 Task: select a rule when a card is archived by anyone except me .
Action: Mouse moved to (1160, 97)
Screenshot: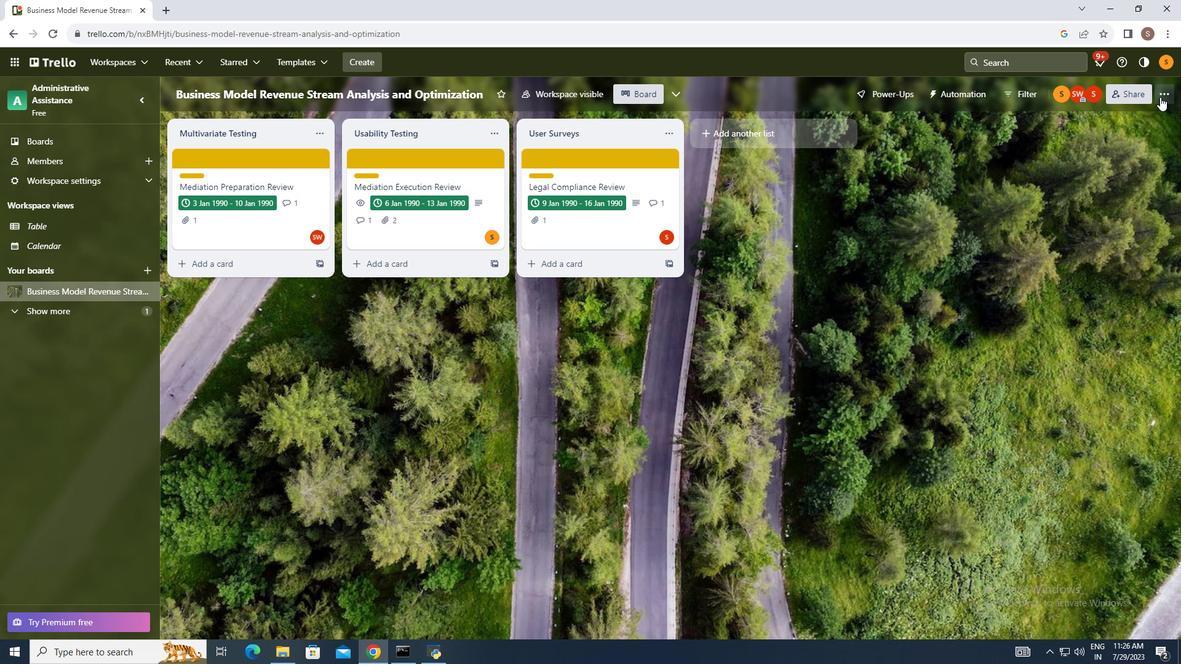 
Action: Mouse pressed left at (1160, 97)
Screenshot: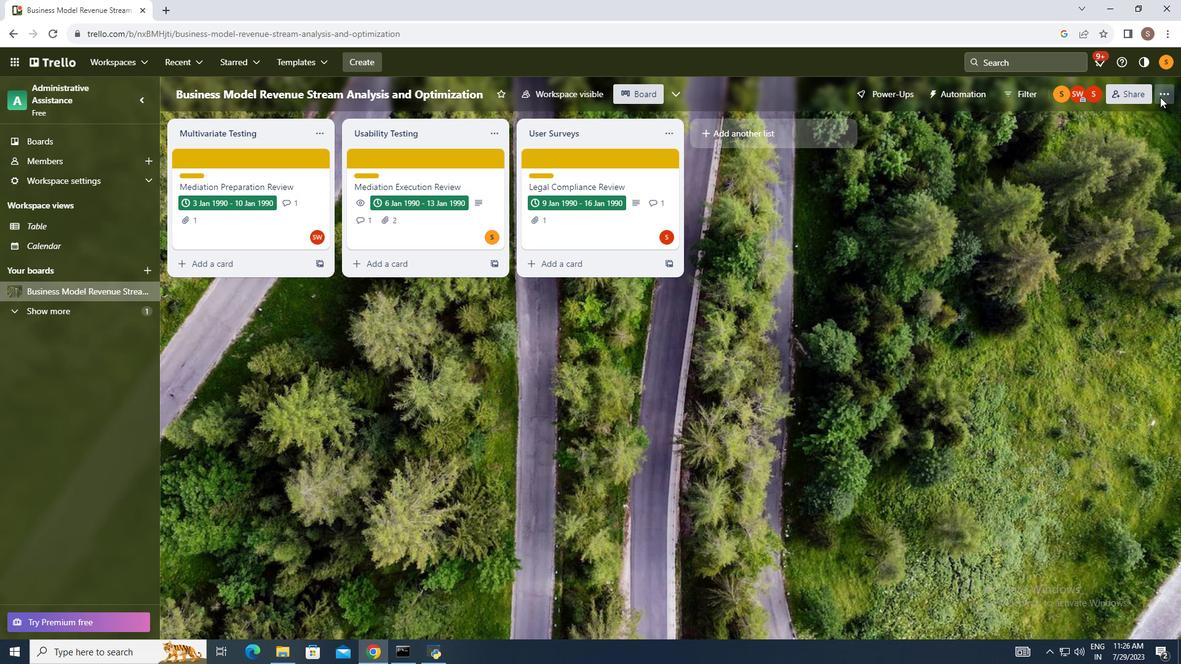 
Action: Mouse moved to (1062, 258)
Screenshot: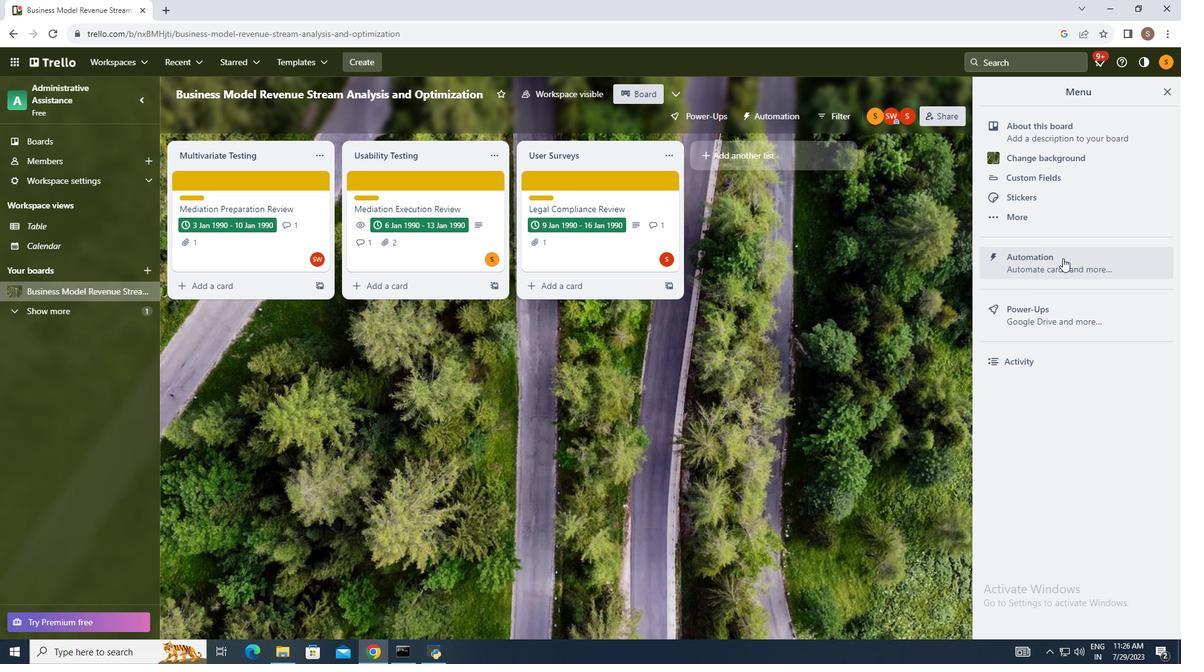 
Action: Mouse pressed left at (1062, 258)
Screenshot: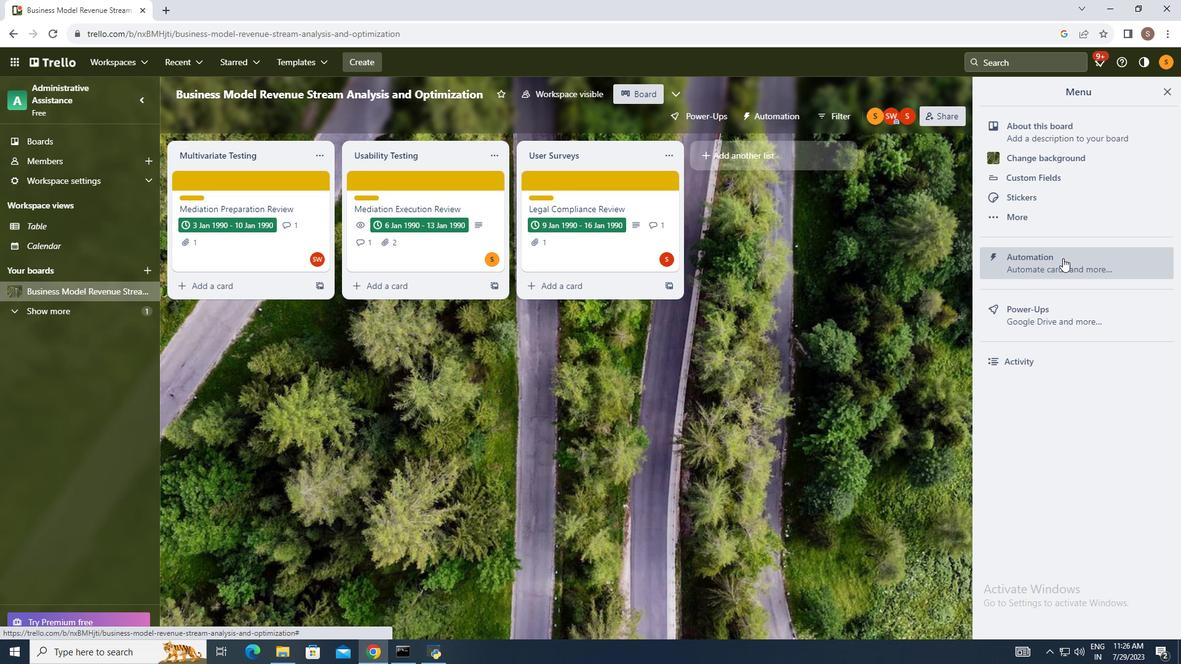 
Action: Mouse moved to (216, 225)
Screenshot: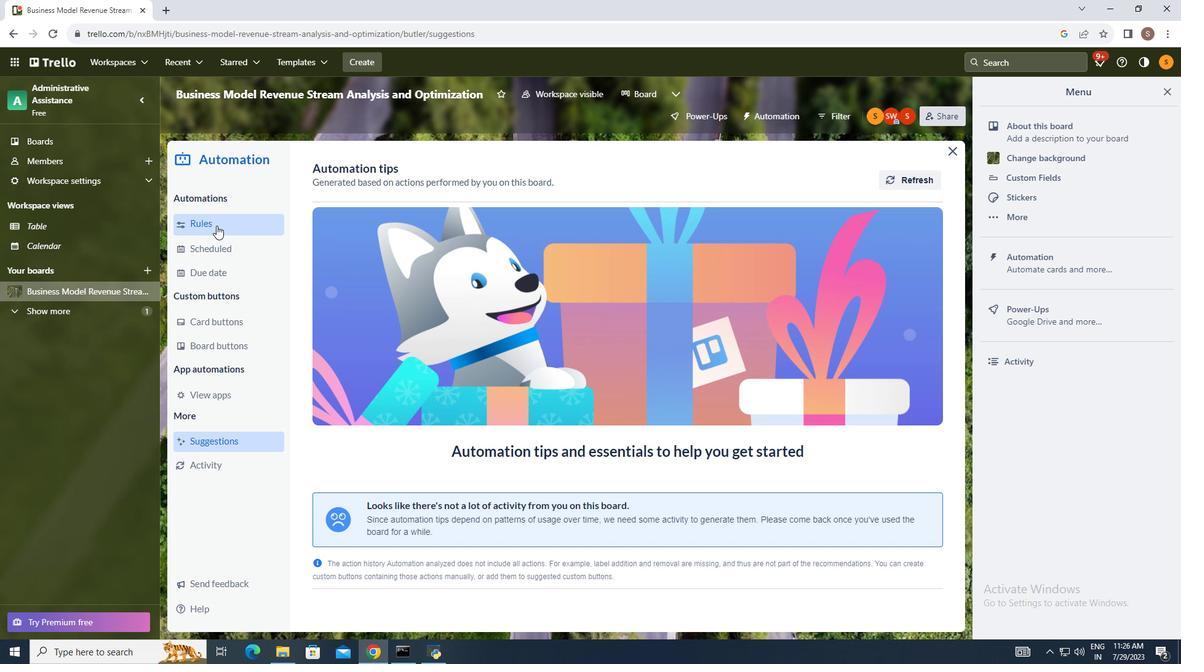 
Action: Mouse pressed left at (216, 225)
Screenshot: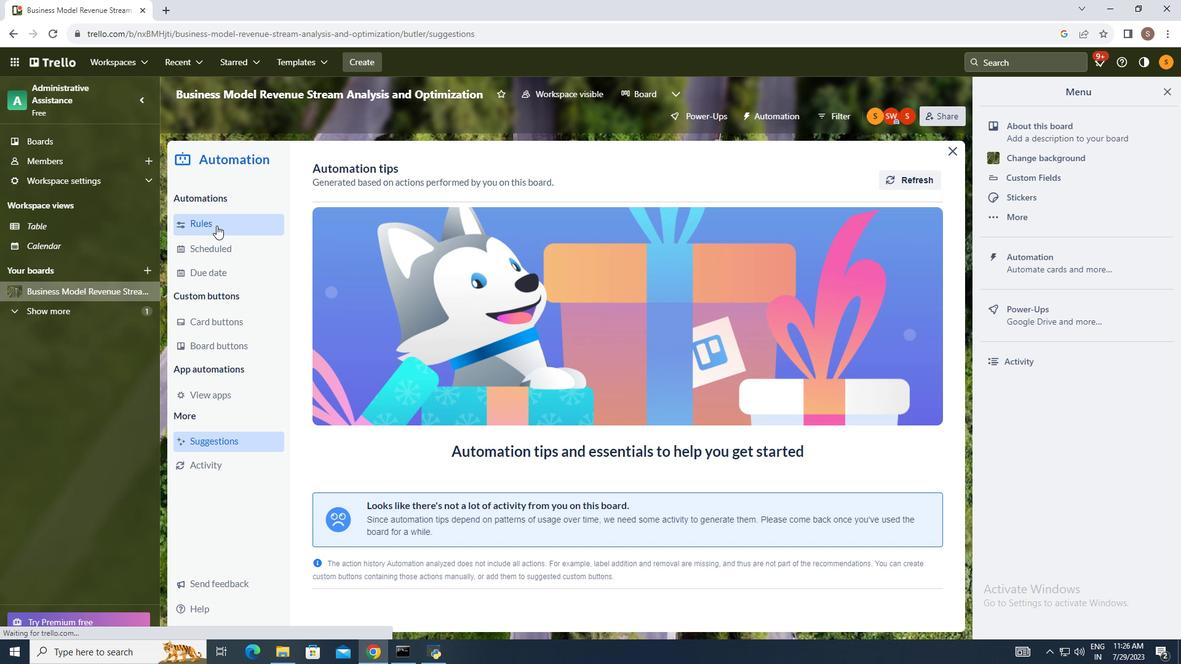 
Action: Mouse moved to (804, 174)
Screenshot: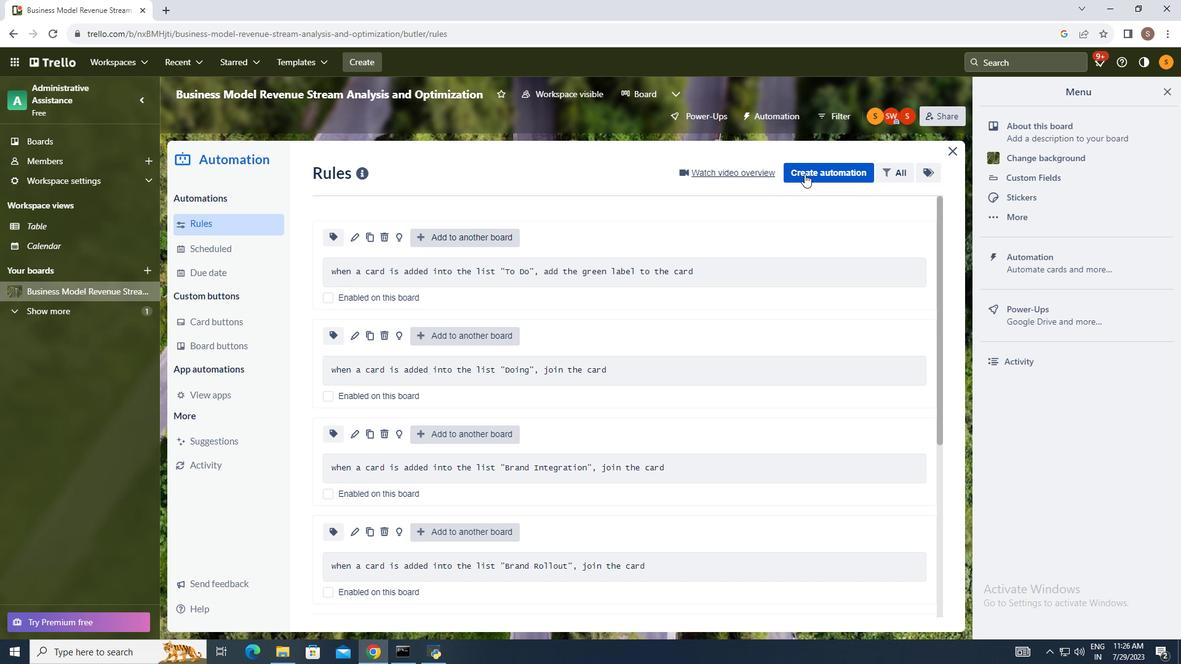 
Action: Mouse pressed left at (804, 174)
Screenshot: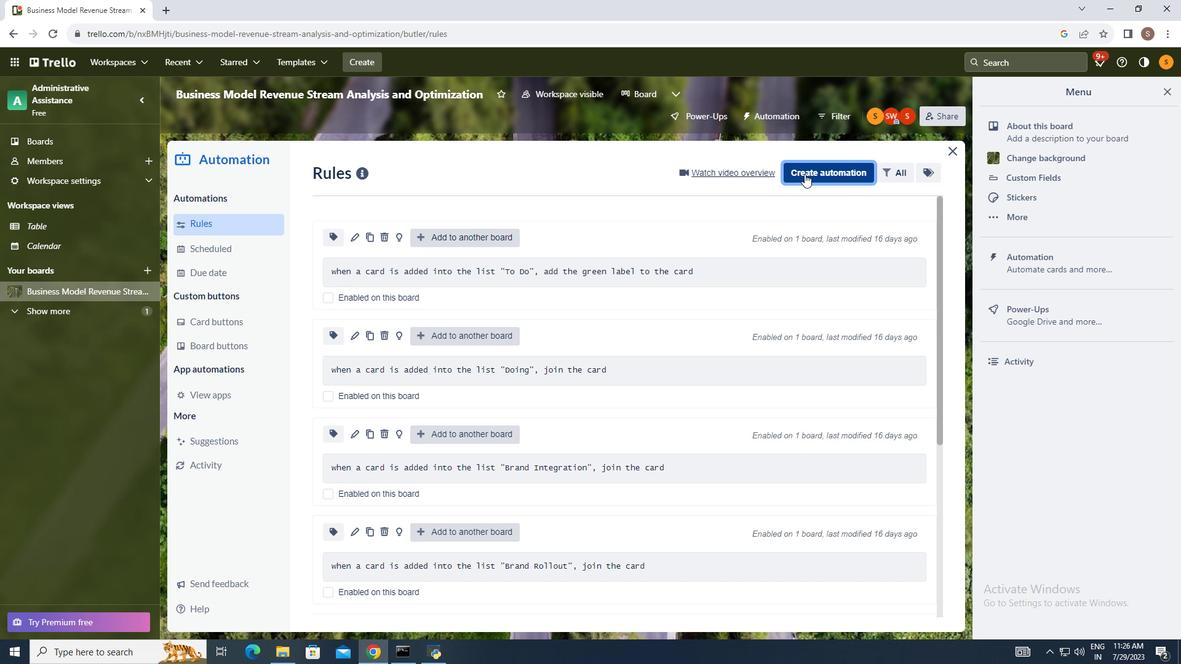 
Action: Mouse moved to (626, 294)
Screenshot: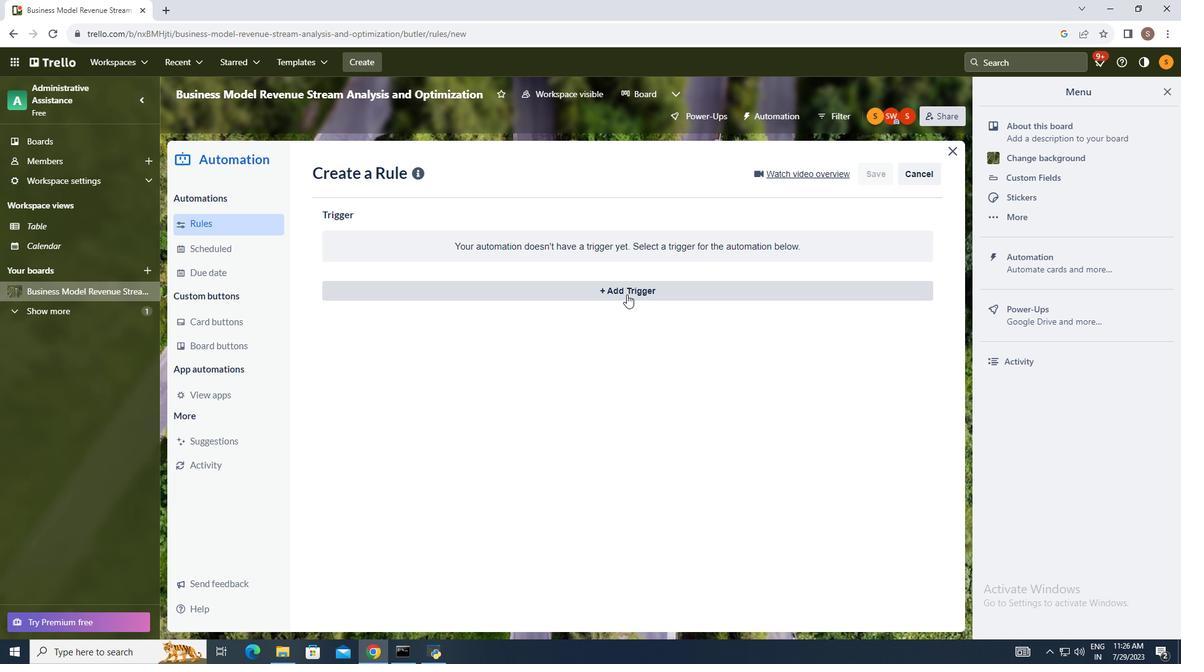 
Action: Mouse pressed left at (626, 294)
Screenshot: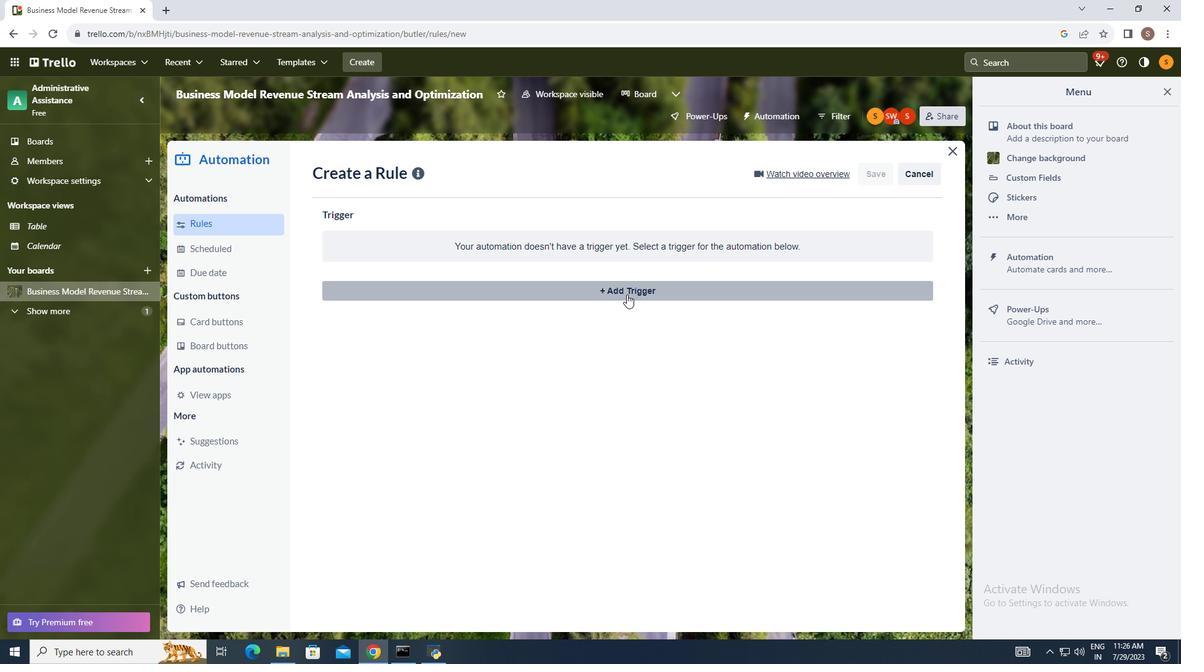 
Action: Mouse moved to (413, 493)
Screenshot: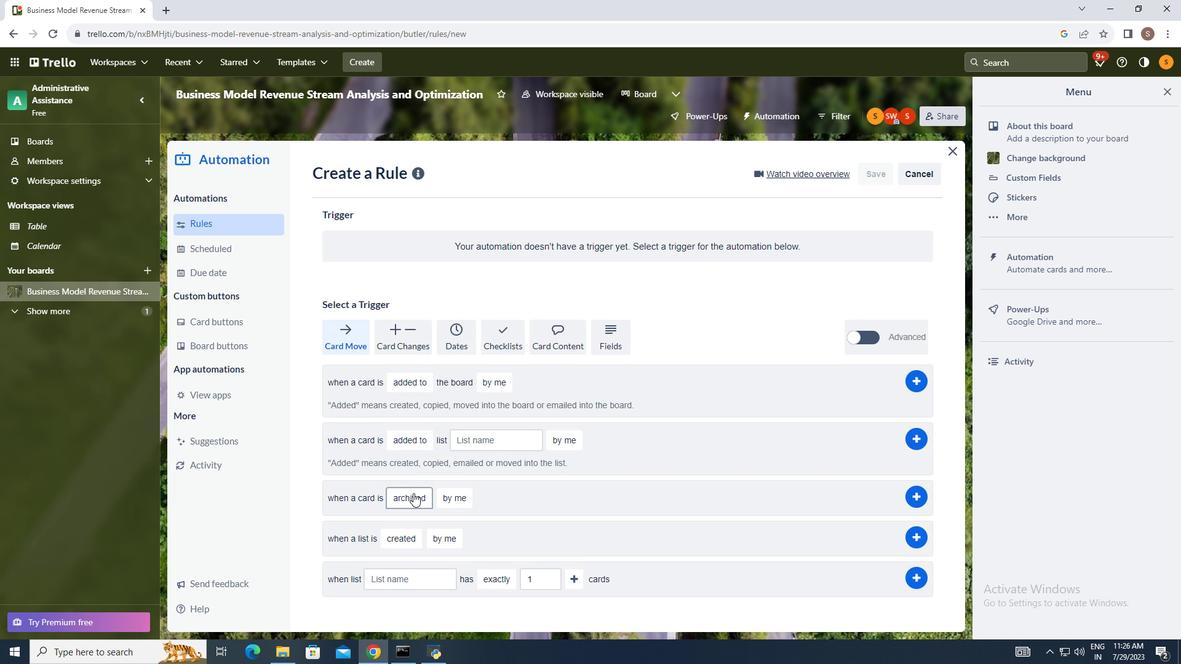 
Action: Mouse pressed left at (413, 493)
Screenshot: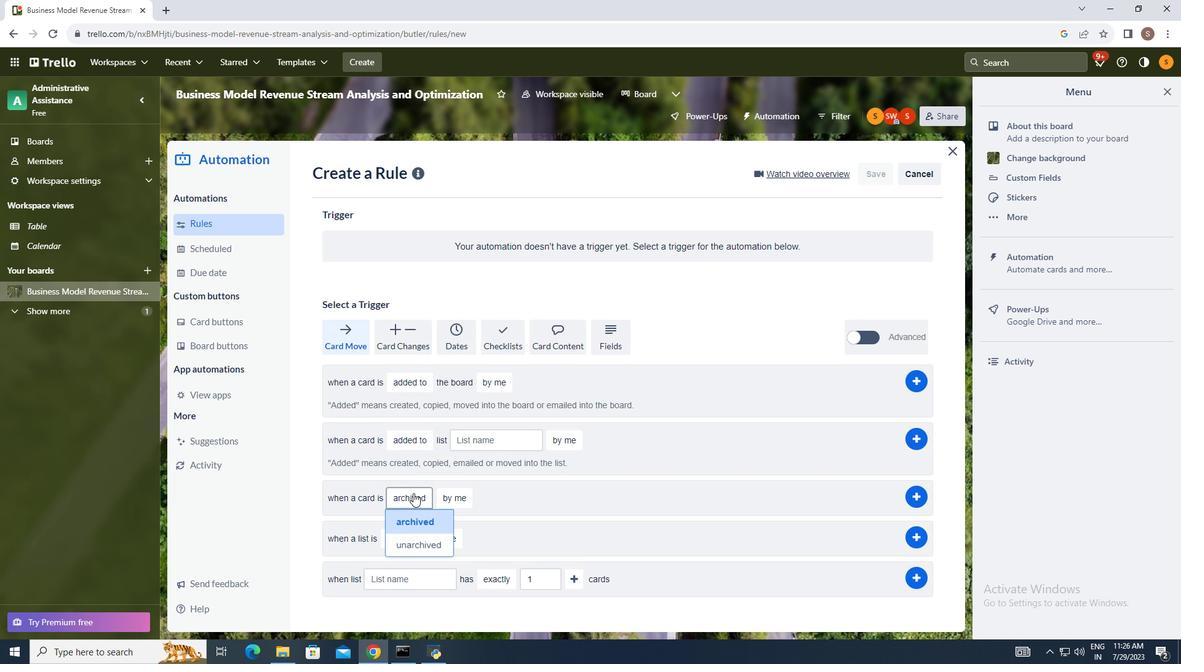 
Action: Mouse moved to (413, 519)
Screenshot: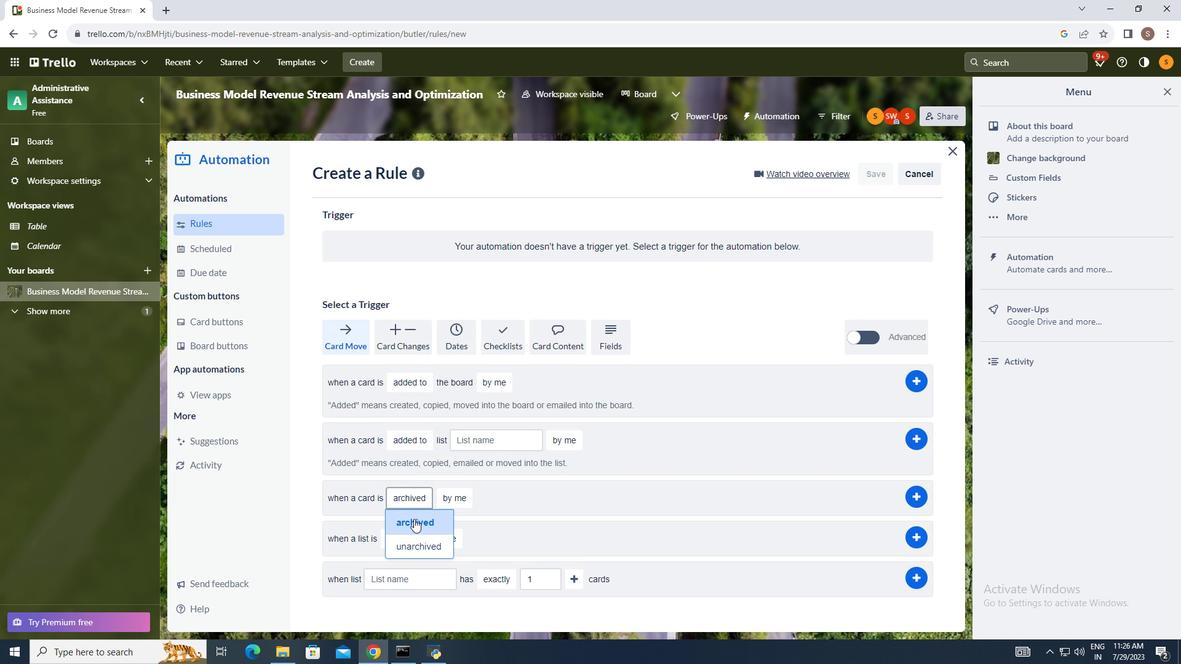 
Action: Mouse pressed left at (413, 519)
Screenshot: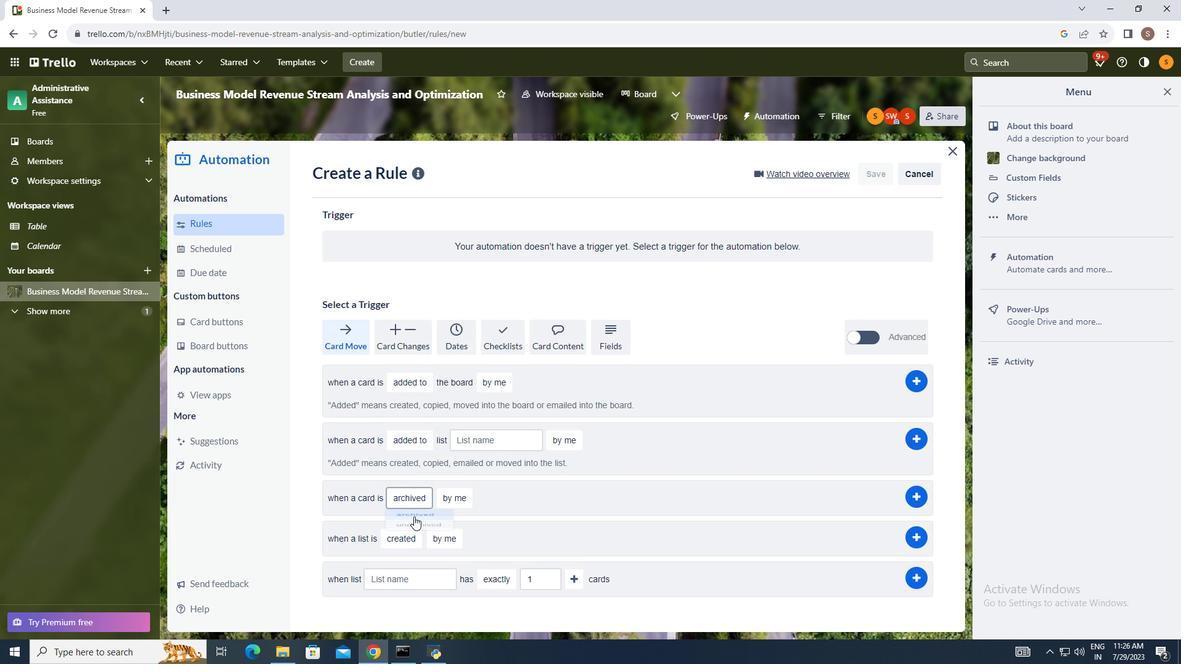 
Action: Mouse moved to (451, 495)
Screenshot: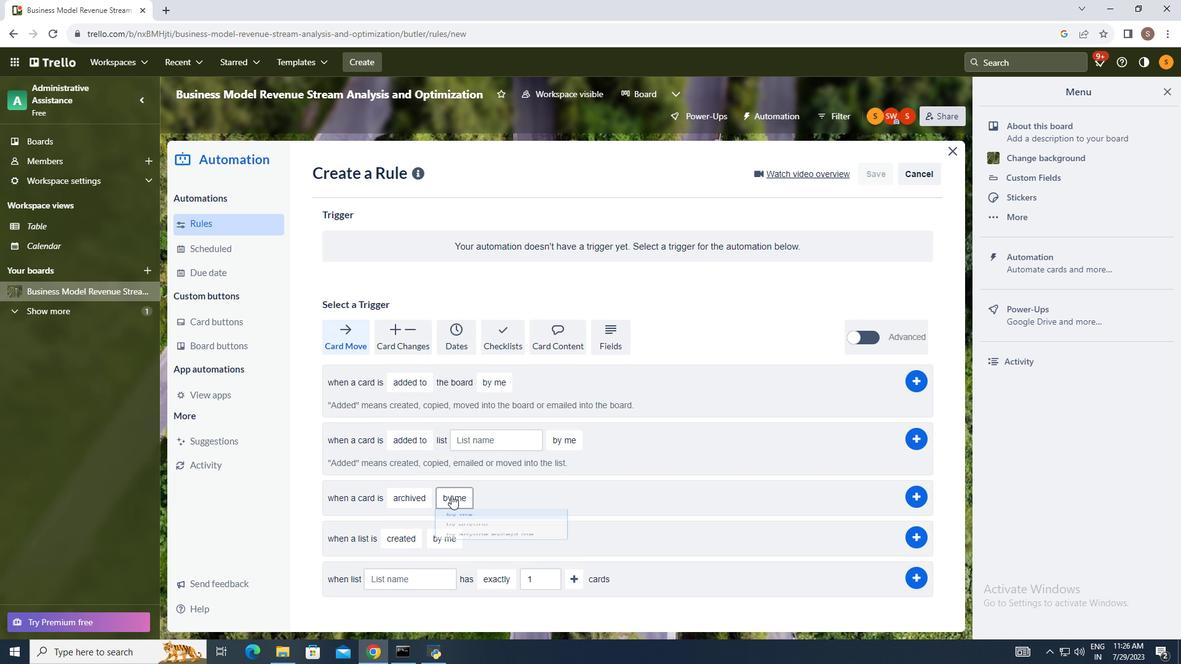 
Action: Mouse pressed left at (451, 495)
Screenshot: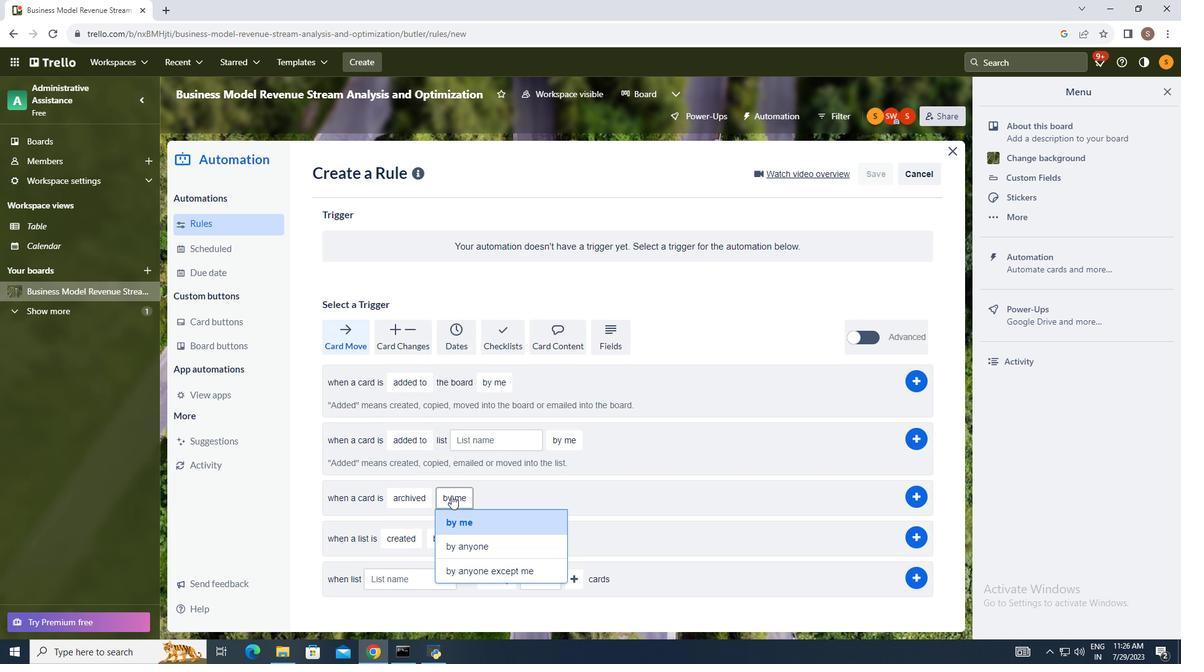 
Action: Mouse moved to (479, 575)
Screenshot: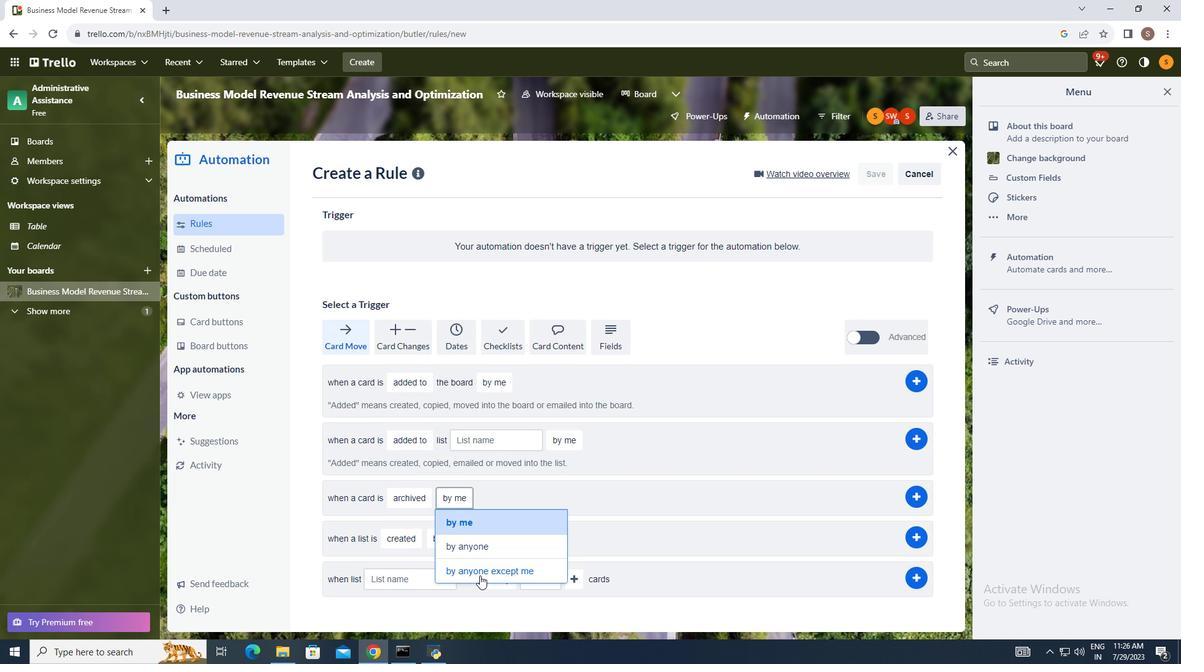 
Action: Mouse pressed left at (479, 575)
Screenshot: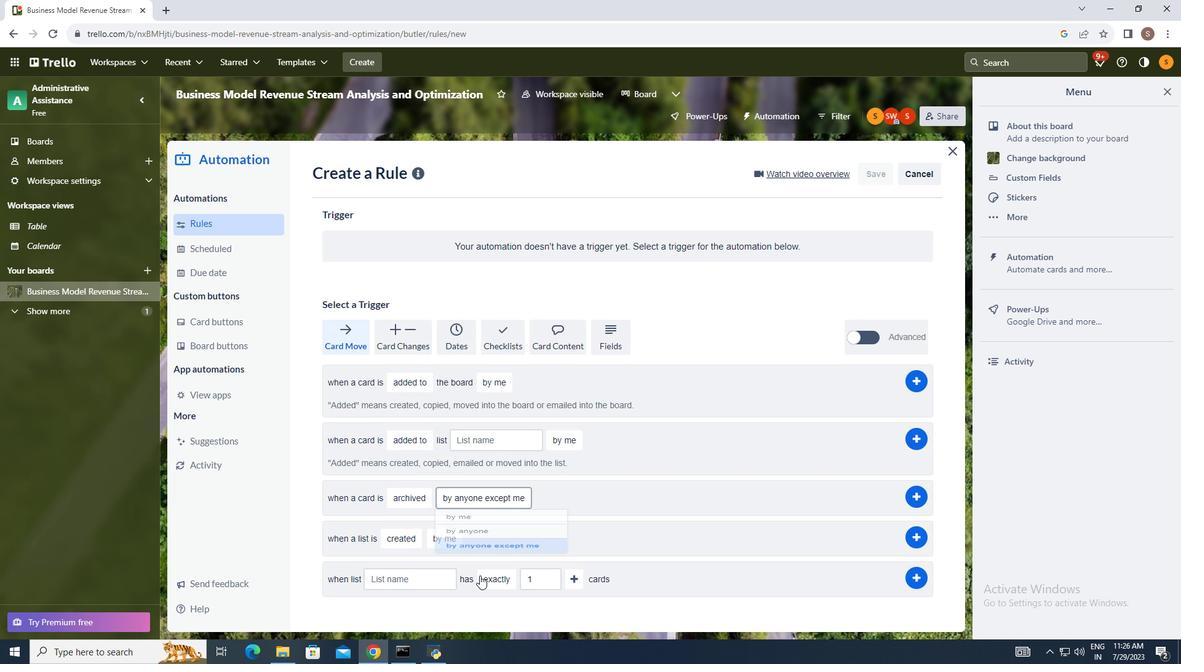 
Action: Mouse moved to (572, 500)
Screenshot: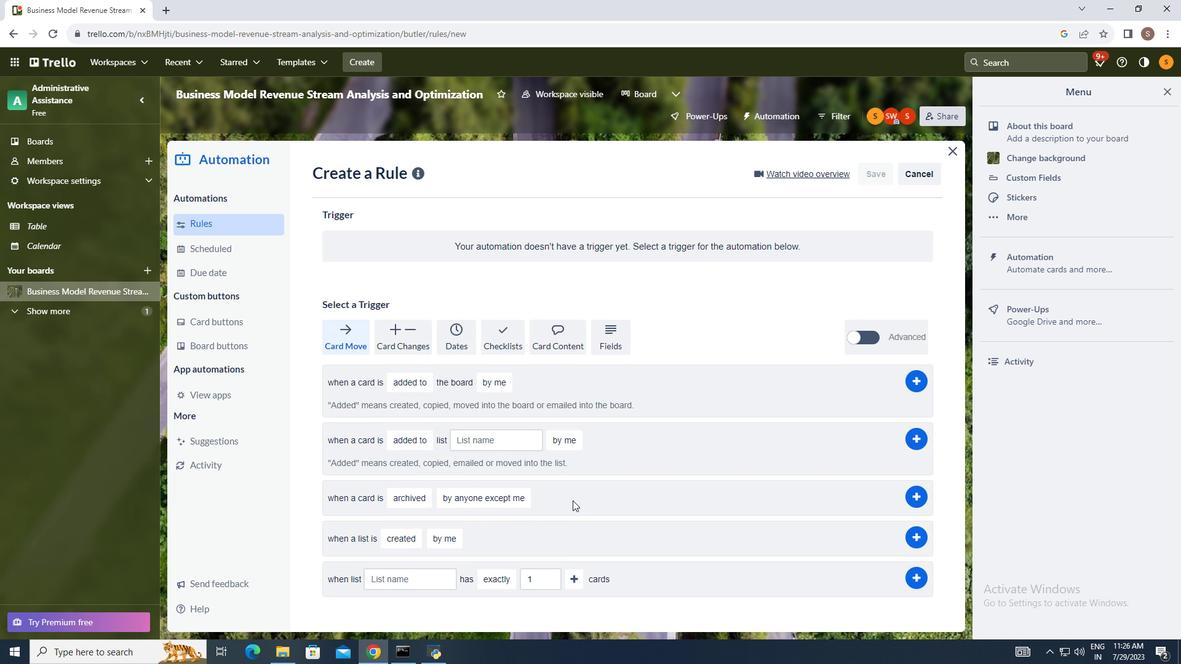 
